 Task: View the current page on the "iPhone SE" dimension.
Action: Mouse moved to (1373, 35)
Screenshot: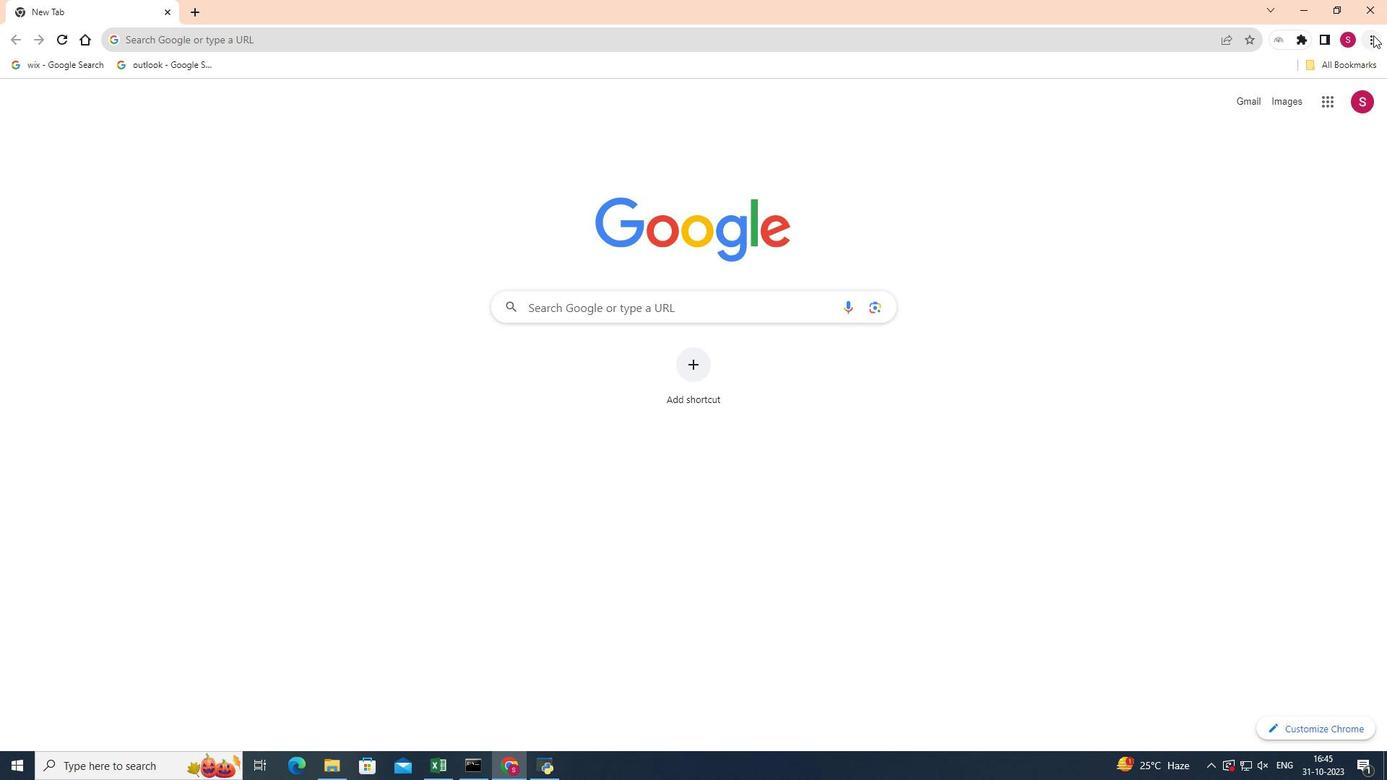 
Action: Mouse pressed left at (1373, 35)
Screenshot: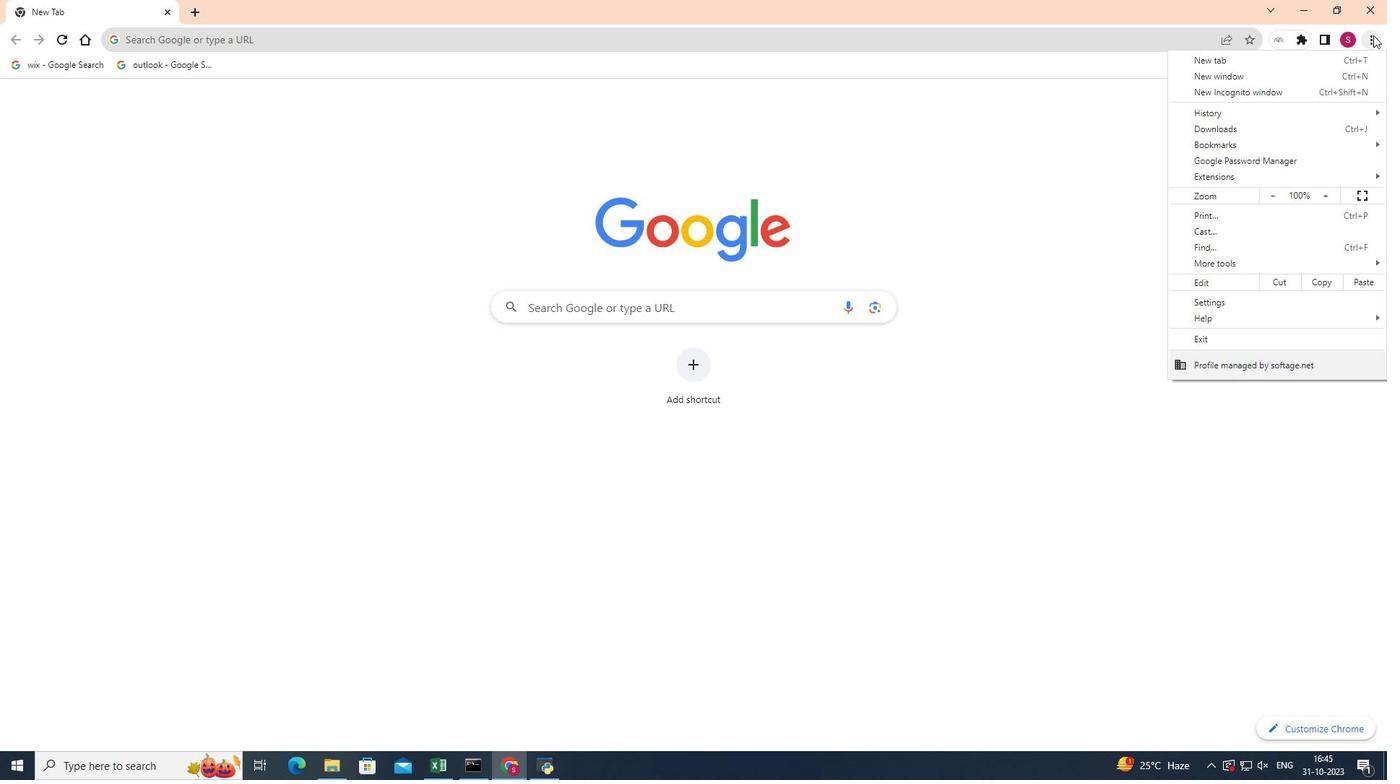 
Action: Mouse moved to (1218, 265)
Screenshot: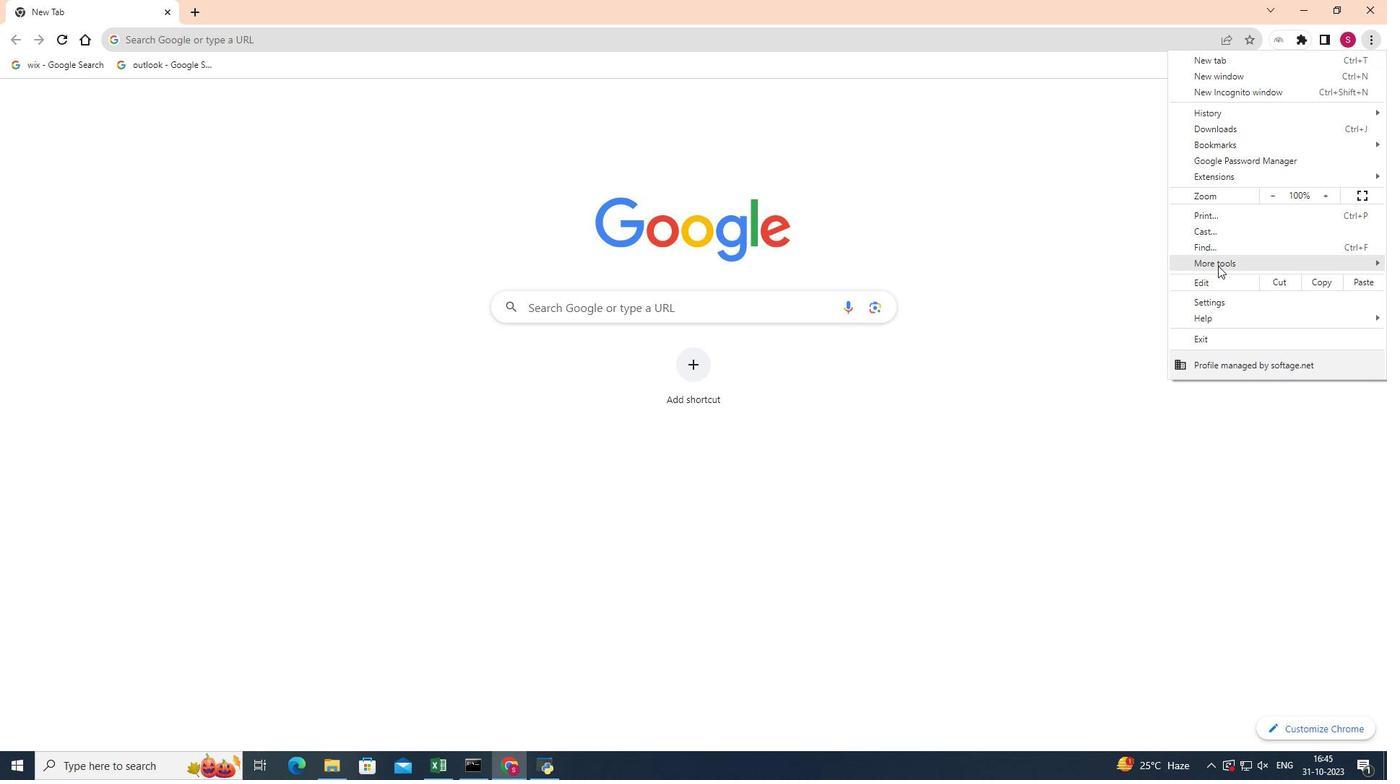 
Action: Mouse pressed left at (1218, 265)
Screenshot: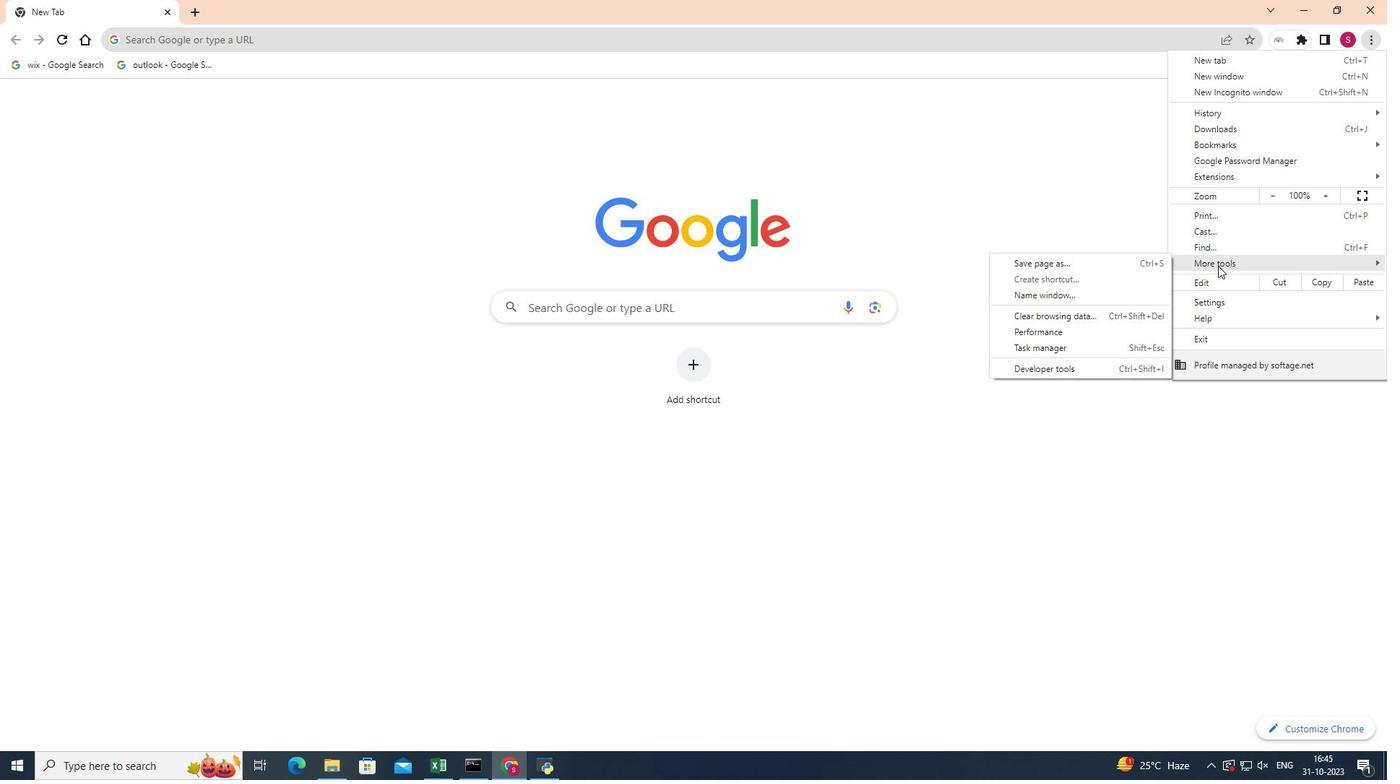
Action: Mouse moved to (1098, 367)
Screenshot: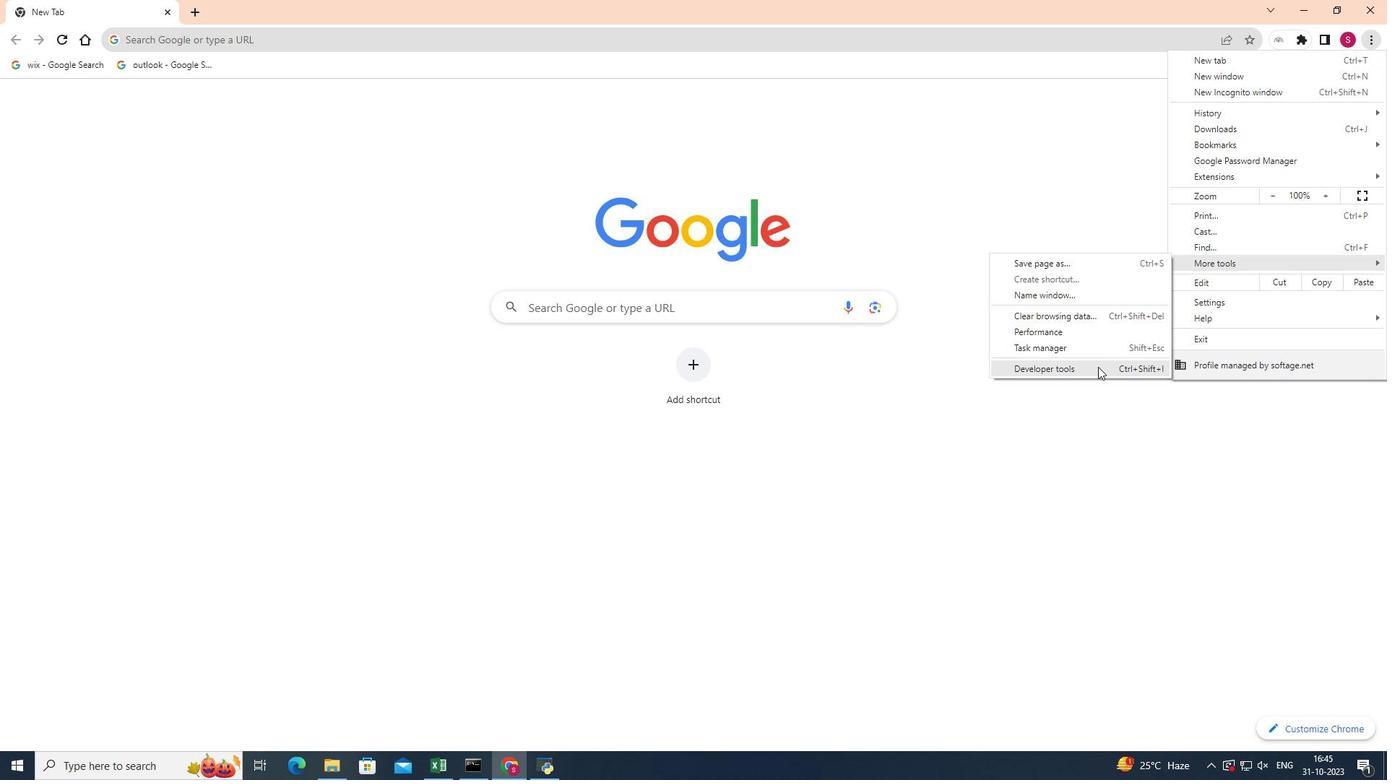 
Action: Mouse pressed left at (1098, 367)
Screenshot: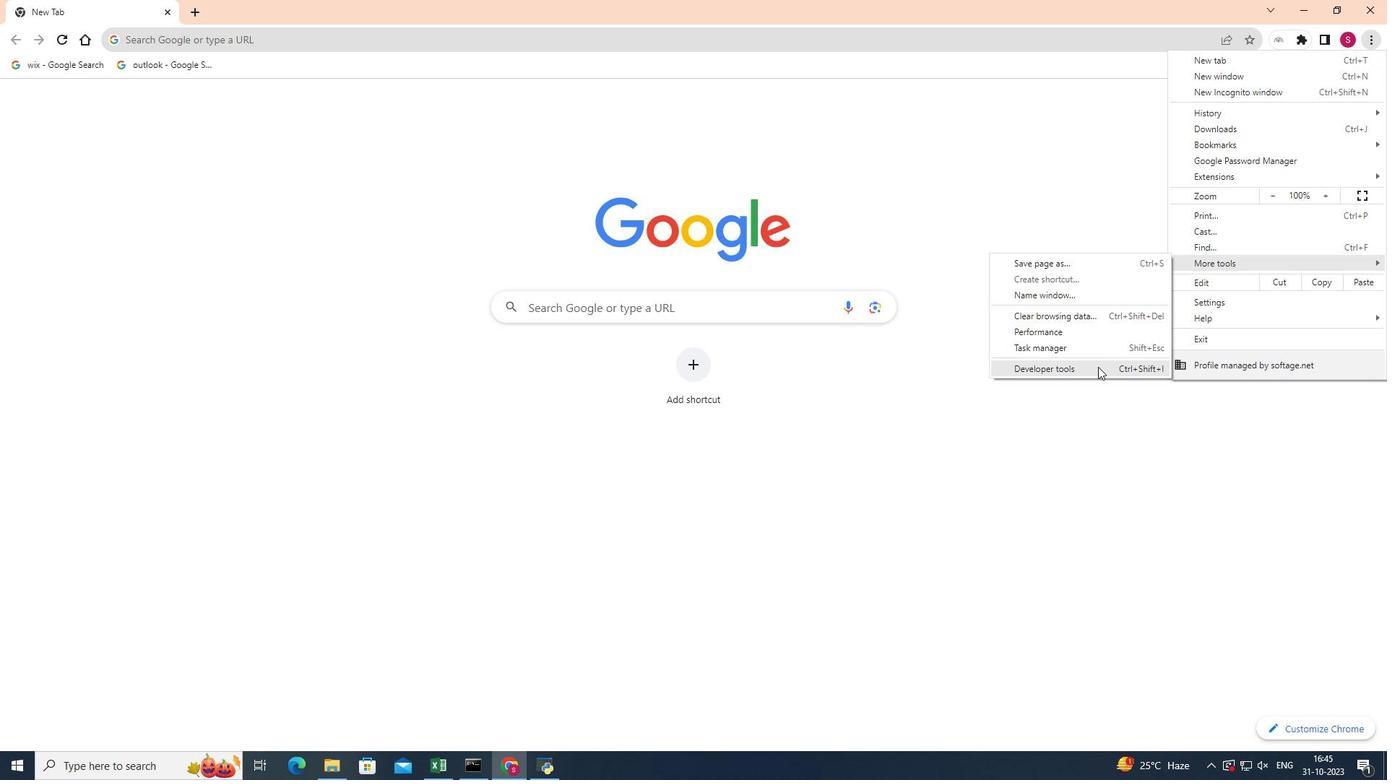 
Action: Mouse moved to (1020, 83)
Screenshot: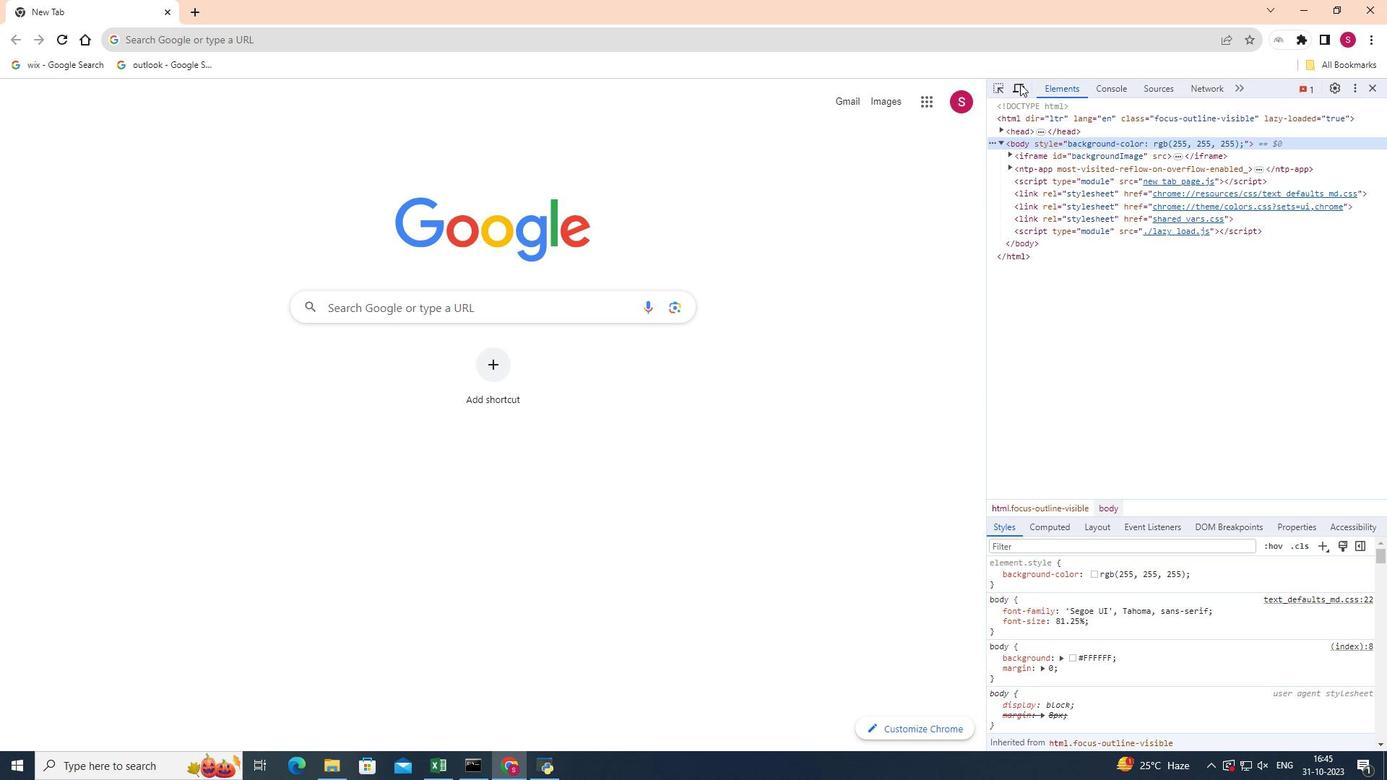 
Action: Mouse pressed left at (1020, 83)
Screenshot: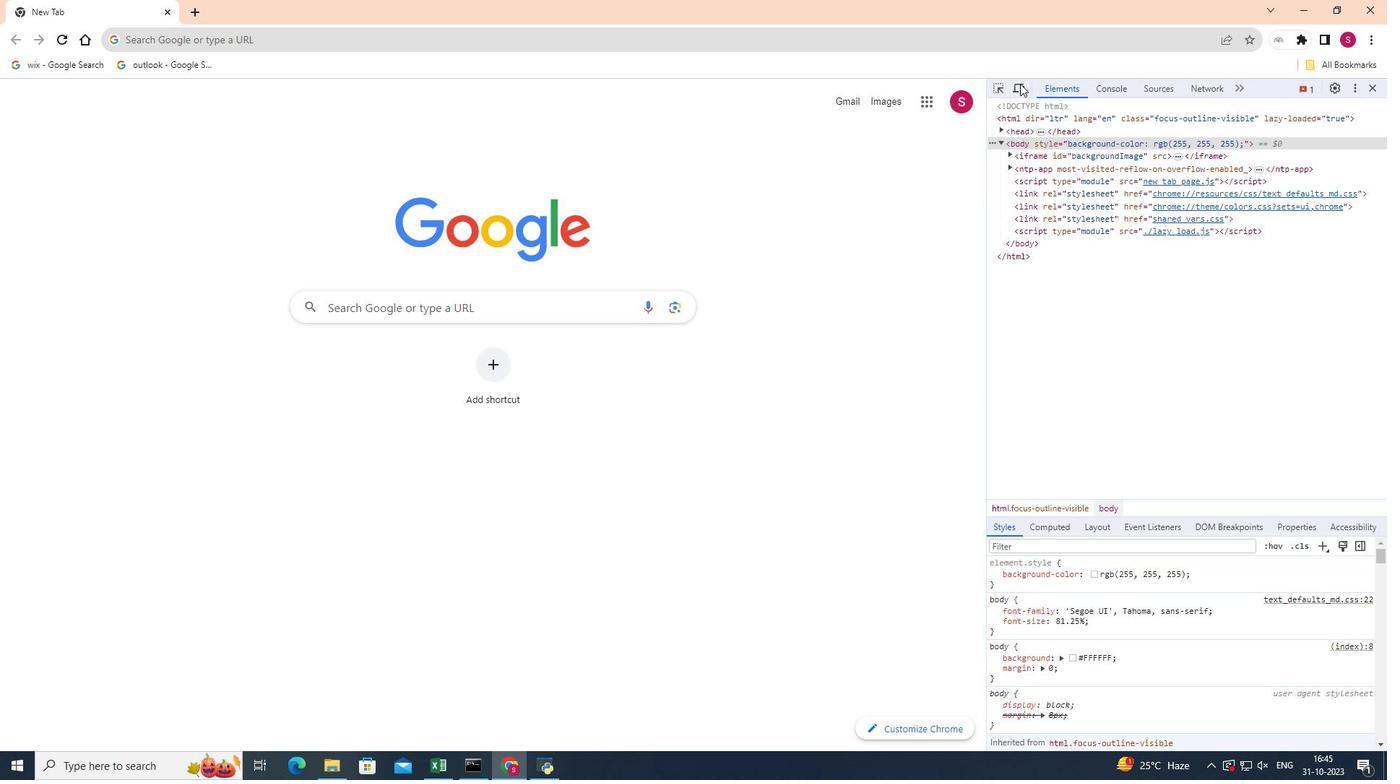 
Action: Mouse moved to (438, 88)
Screenshot: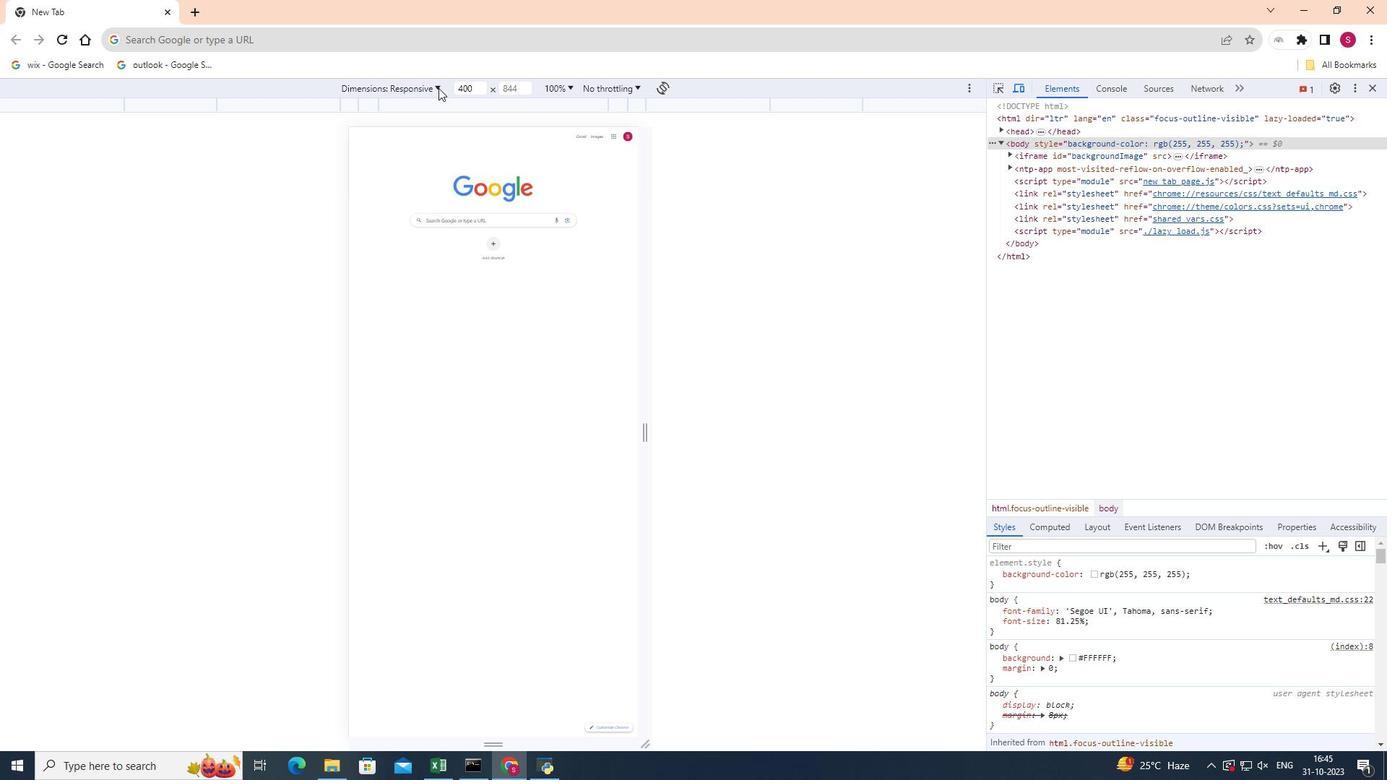 
Action: Mouse pressed left at (438, 88)
Screenshot: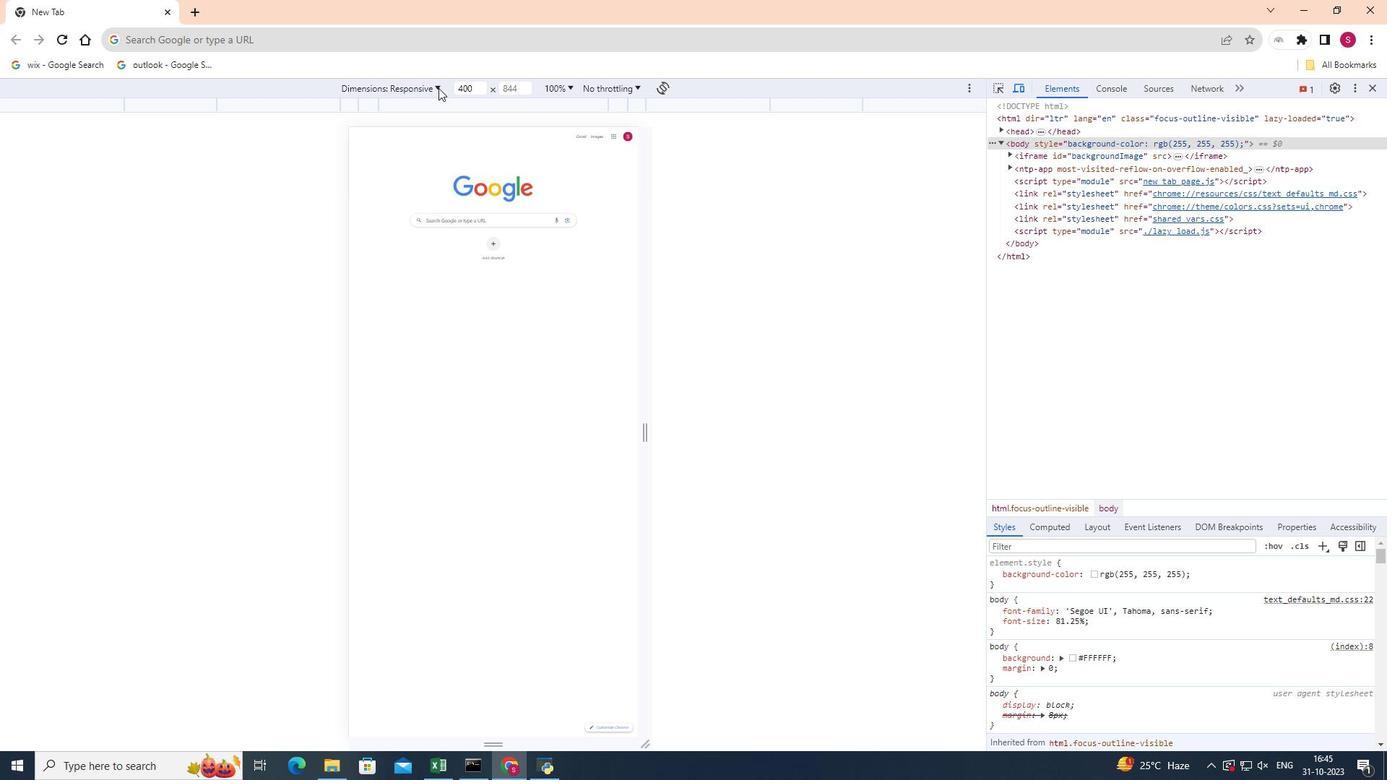 
Action: Mouse moved to (420, 125)
Screenshot: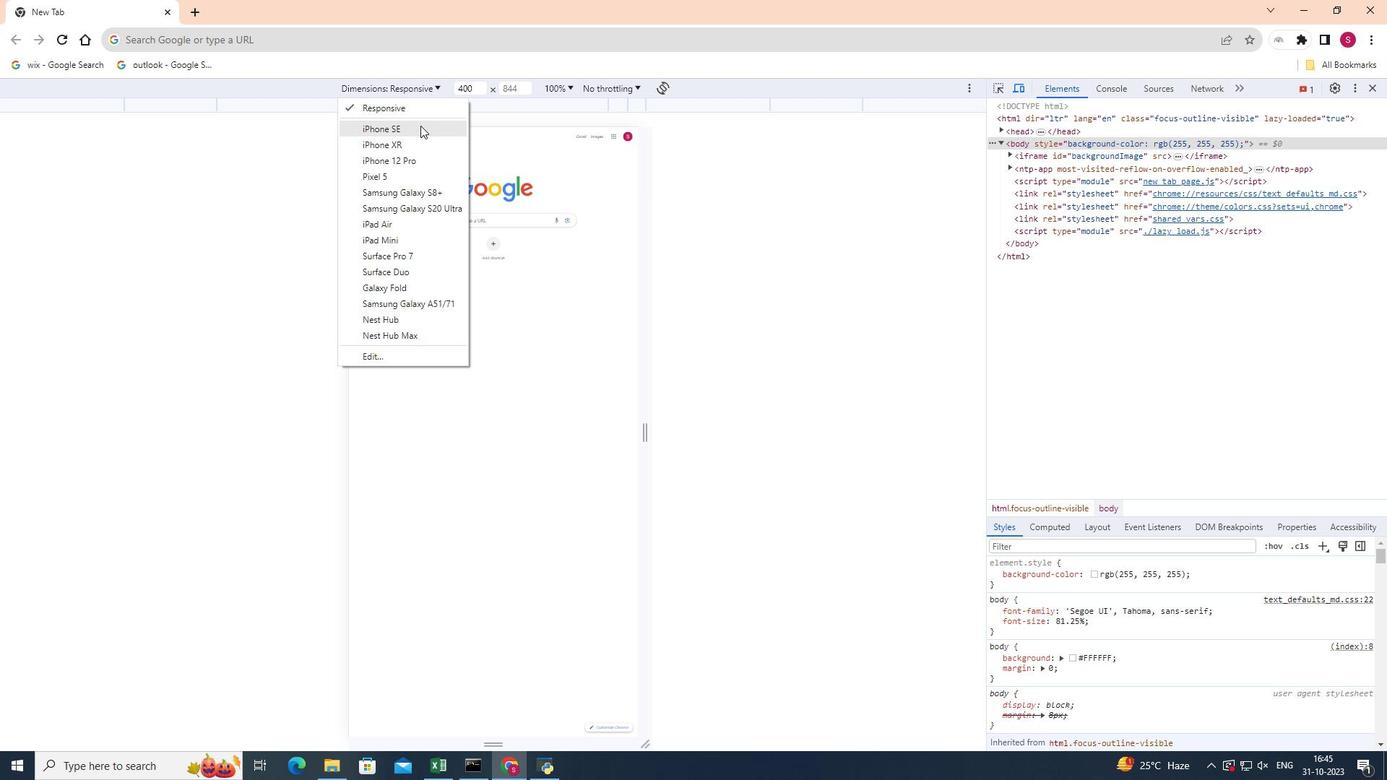 
Action: Mouse pressed left at (420, 125)
Screenshot: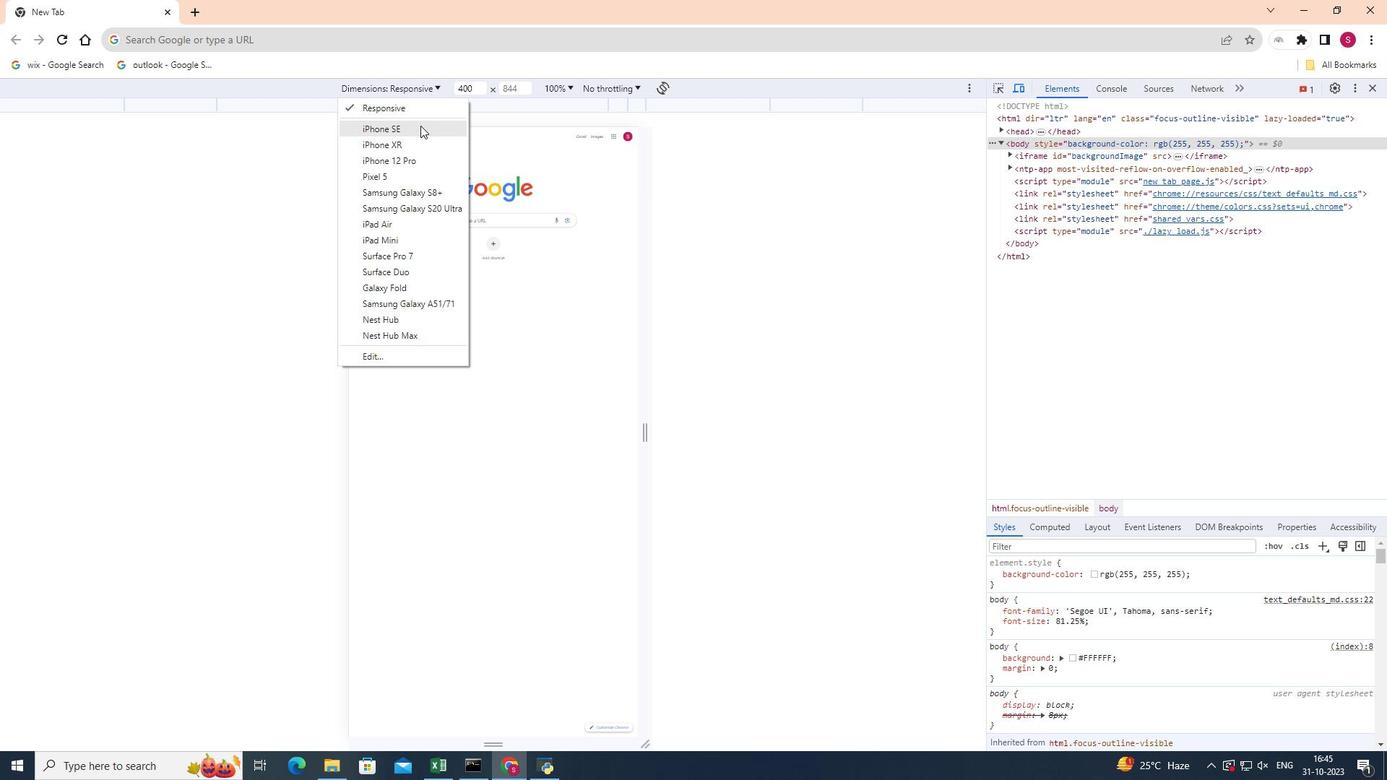 
Action: Mouse pressed left at (420, 125)
Screenshot: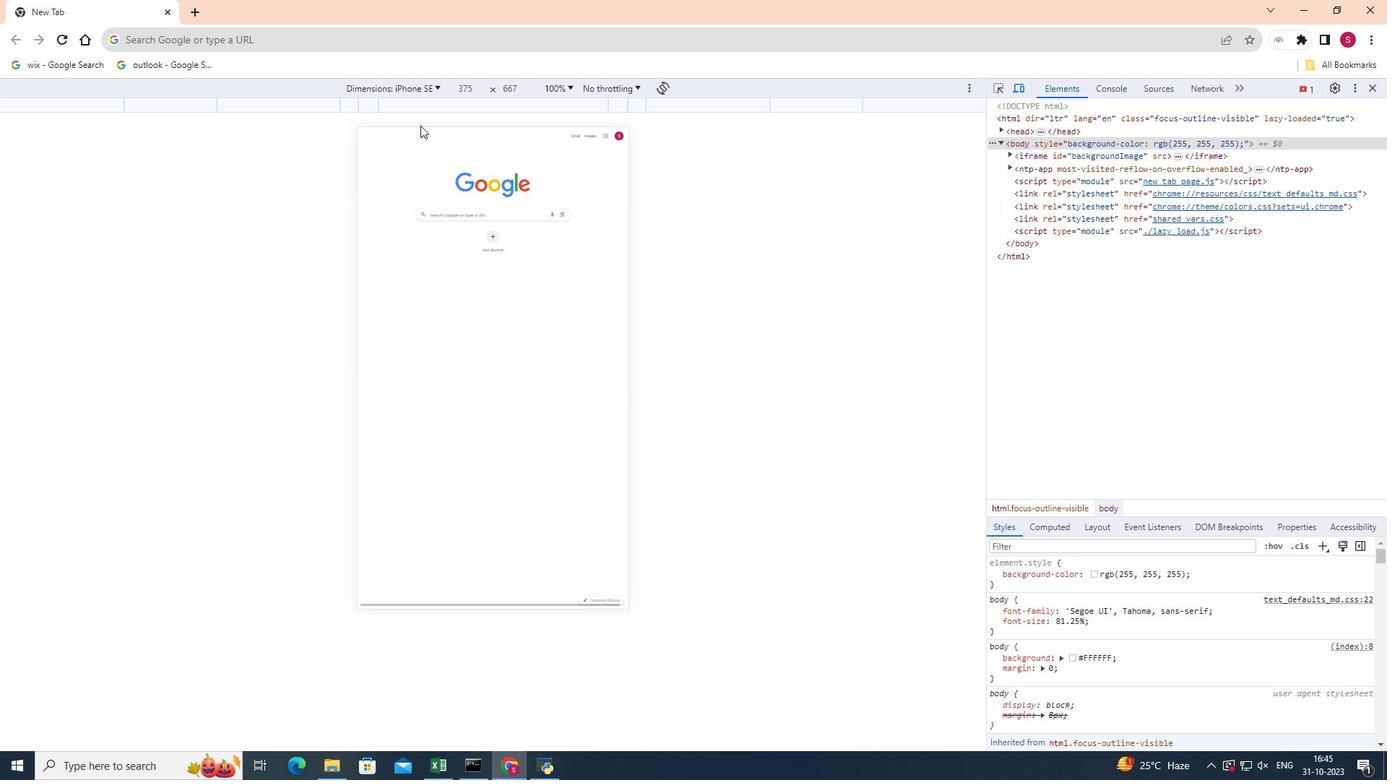 
Action: Mouse moved to (678, 189)
Screenshot: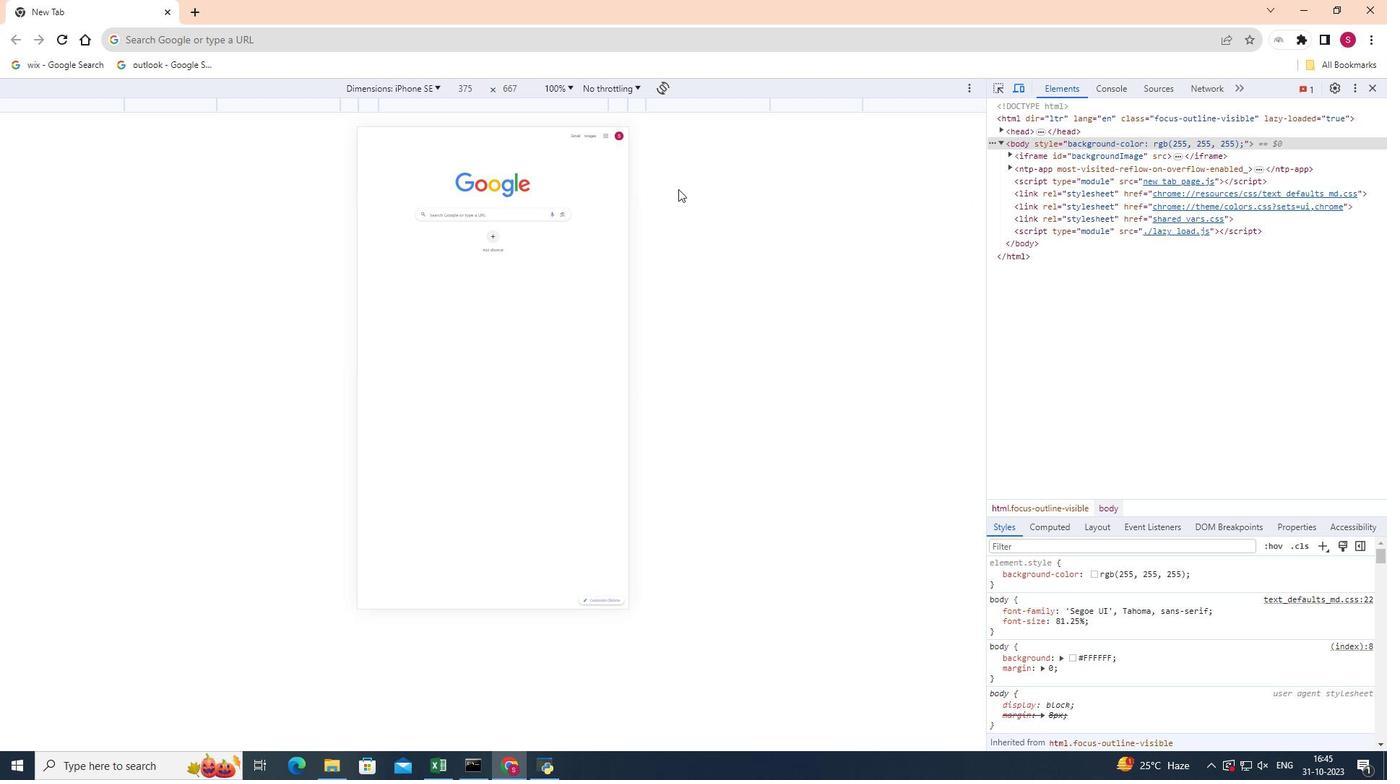 
